 Task: In the  document Remoteworkplan.epub change page color to  'Voilet'. Insert watermark  'Do not copy ' Apply Font Style in watermark Lexend
Action: Mouse moved to (100, 60)
Screenshot: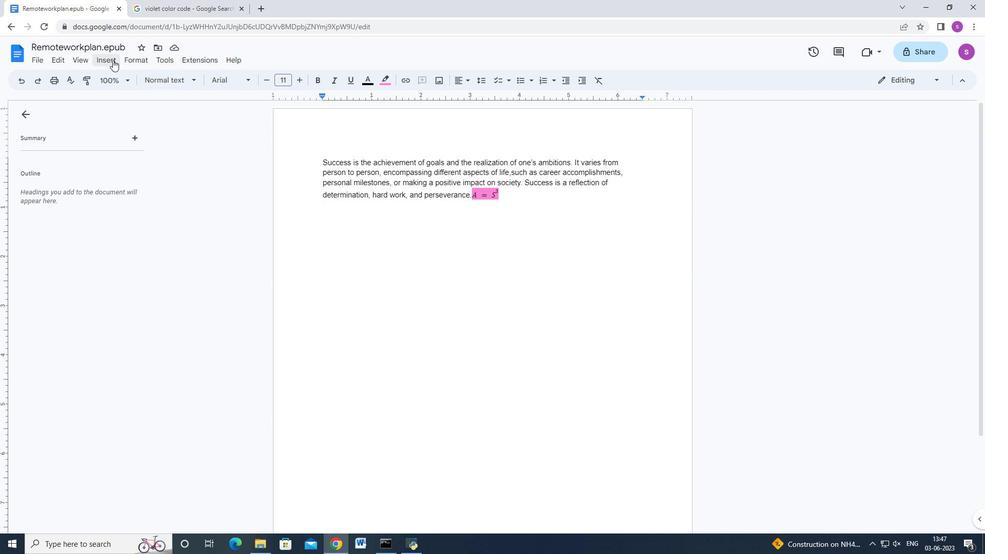 
Action: Mouse pressed left at (100, 60)
Screenshot: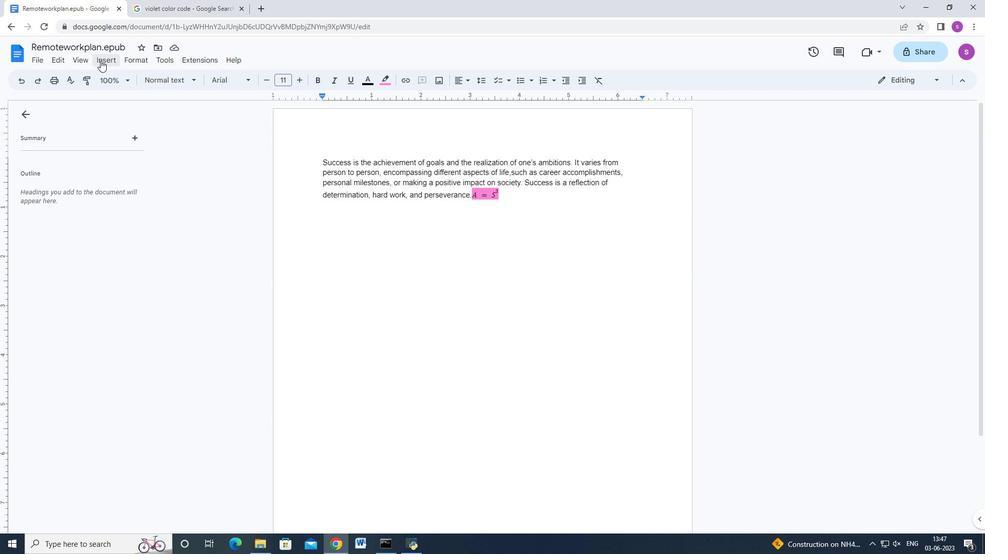 
Action: Mouse moved to (156, 297)
Screenshot: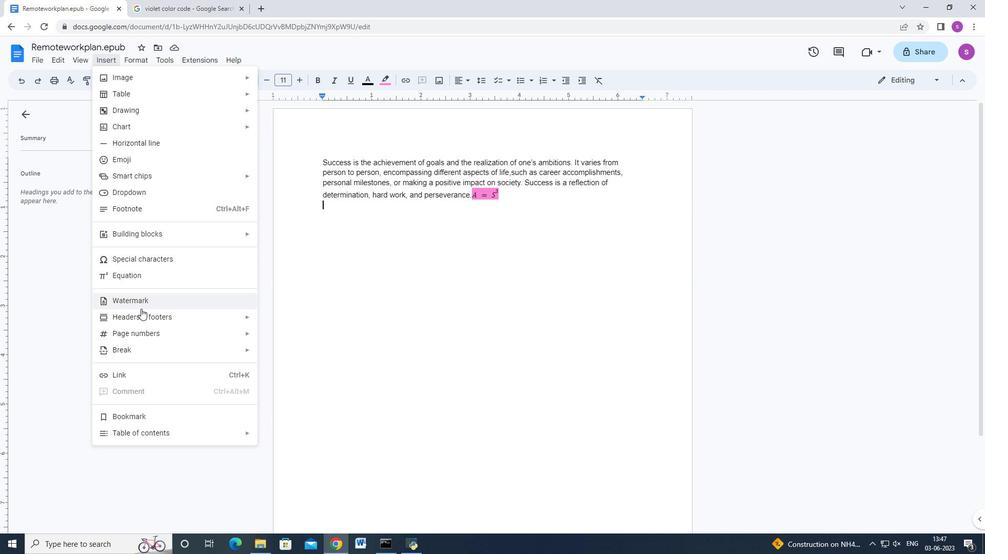 
Action: Mouse pressed left at (156, 297)
Screenshot: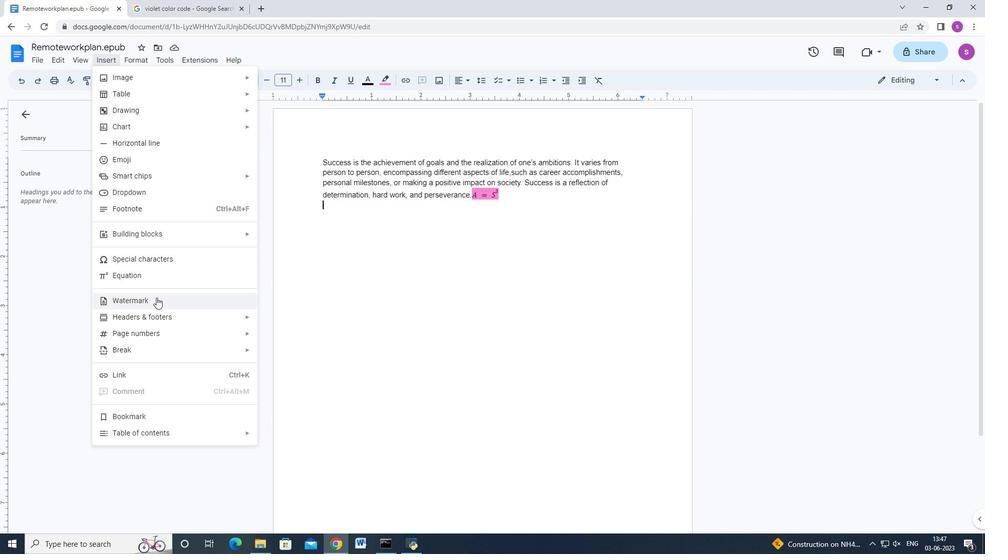 
Action: Mouse moved to (937, 118)
Screenshot: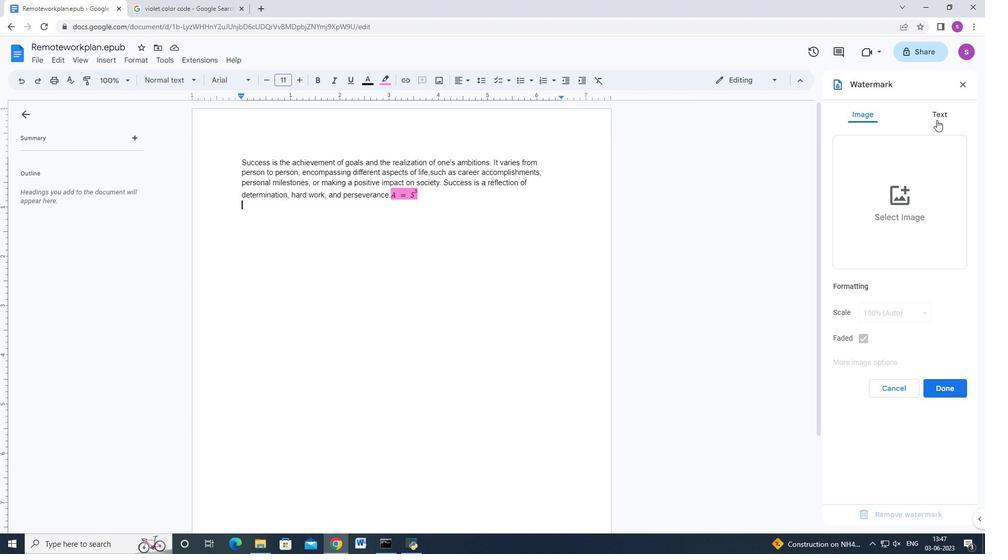 
Action: Mouse pressed left at (937, 118)
Screenshot: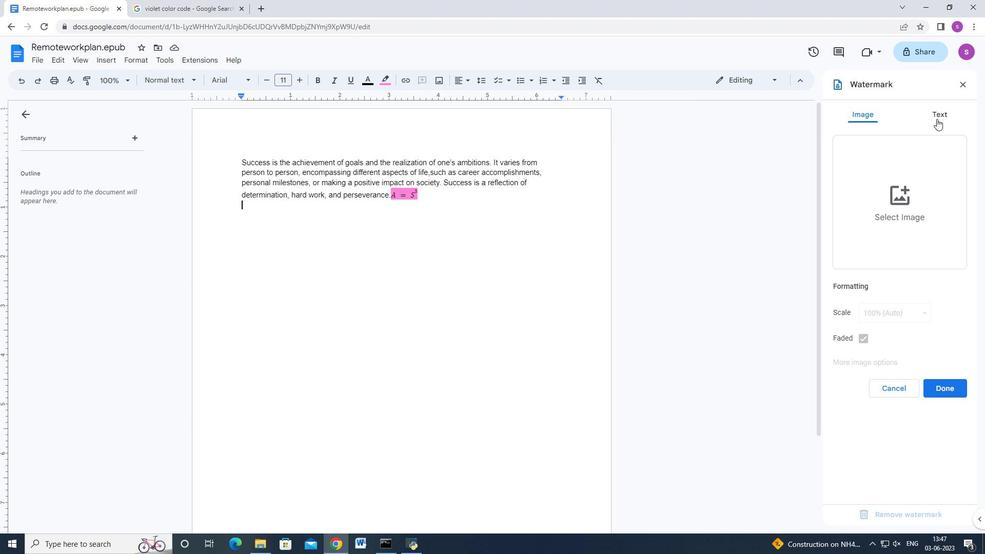 
Action: Mouse moved to (899, 149)
Screenshot: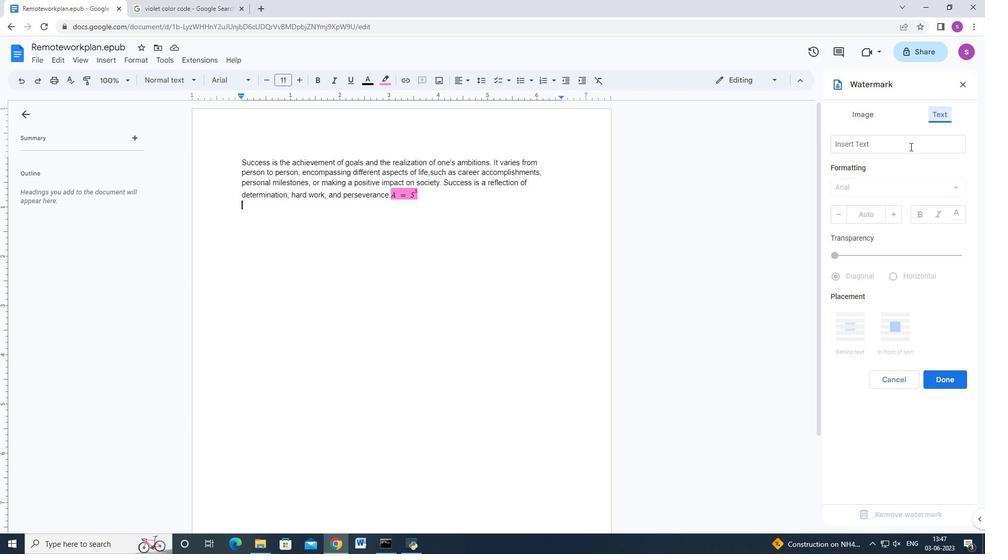 
Action: Mouse pressed left at (899, 149)
Screenshot: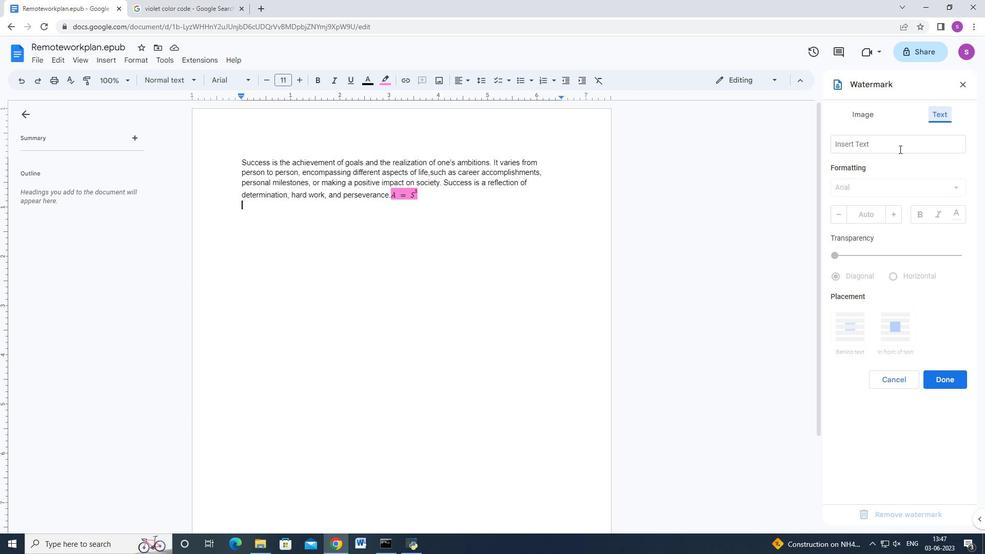 
Action: Mouse moved to (899, 149)
Screenshot: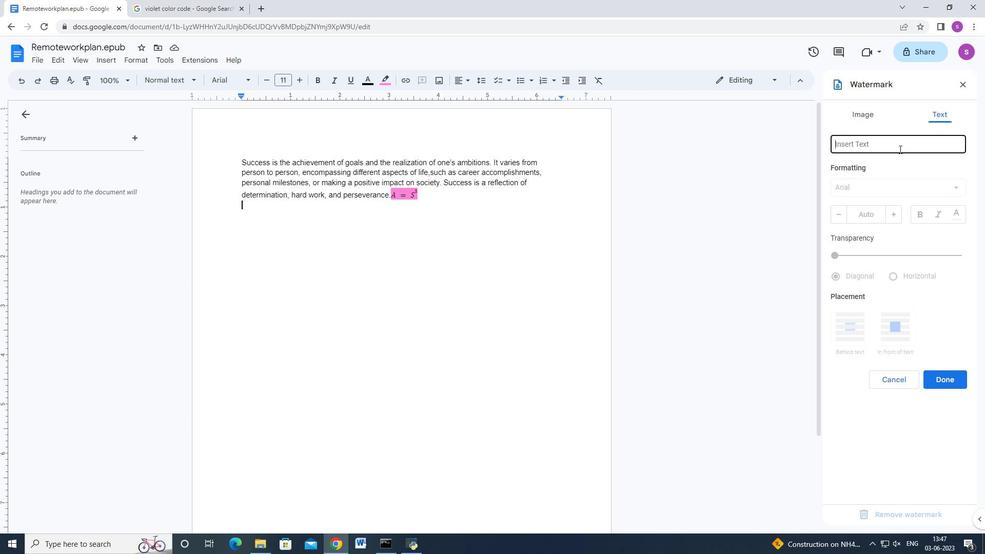 
Action: Key pressed <Key.shift><Key.shift><Key.shift><Key.shift><Key.shift><Key.shift><Key.shift><Key.shift><Key.shift><Key.shift><Key.shift><Key.shift><Key.shift><Key.shift><Key.shift><Key.shift><Key.shift><Key.shift><Key.shift><Key.shift><Key.shift><Key.shift><Key.shift><Key.shift><Key.shift><Key.shift><Key.shift><Key.shift><Key.shift><Key.shift><Key.shift><Key.shift><Key.shift><Key.shift><Key.shift><Key.shift><Key.shift><Key.shift><Key.shift><Key.shift><Key.shift><Key.shift><Key.shift><Key.shift>Do<Key.space>not<Key.space>copy
Screenshot: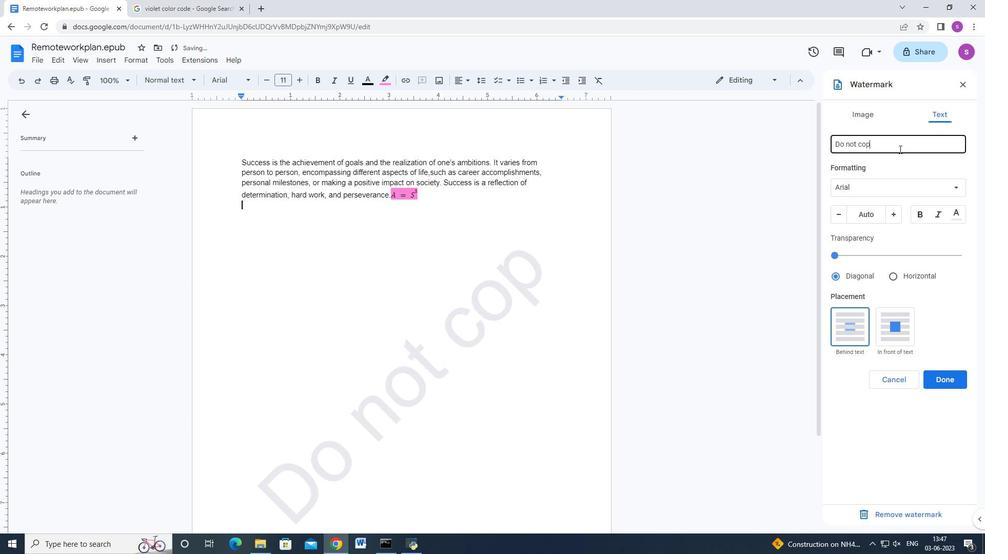 
Action: Mouse moved to (863, 185)
Screenshot: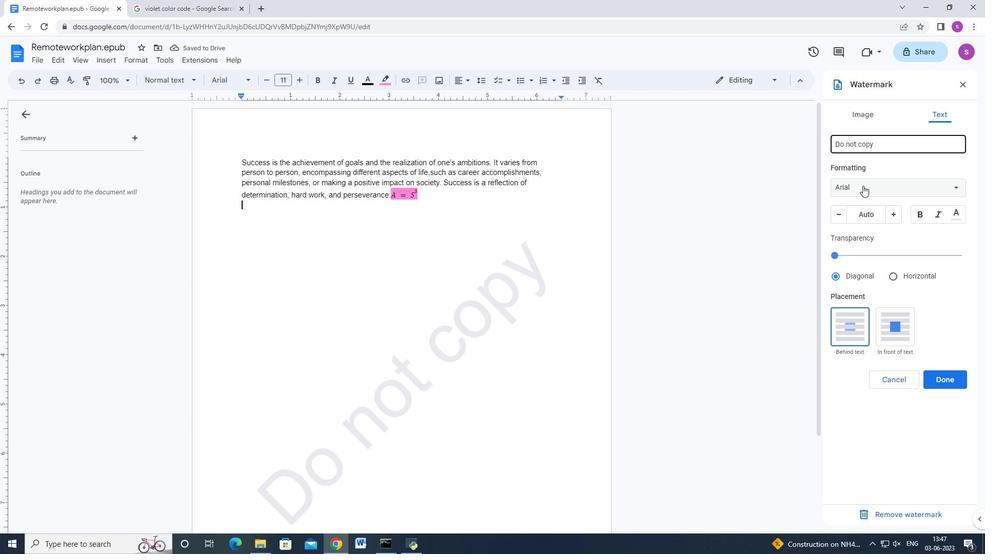 
Action: Mouse pressed left at (863, 185)
Screenshot: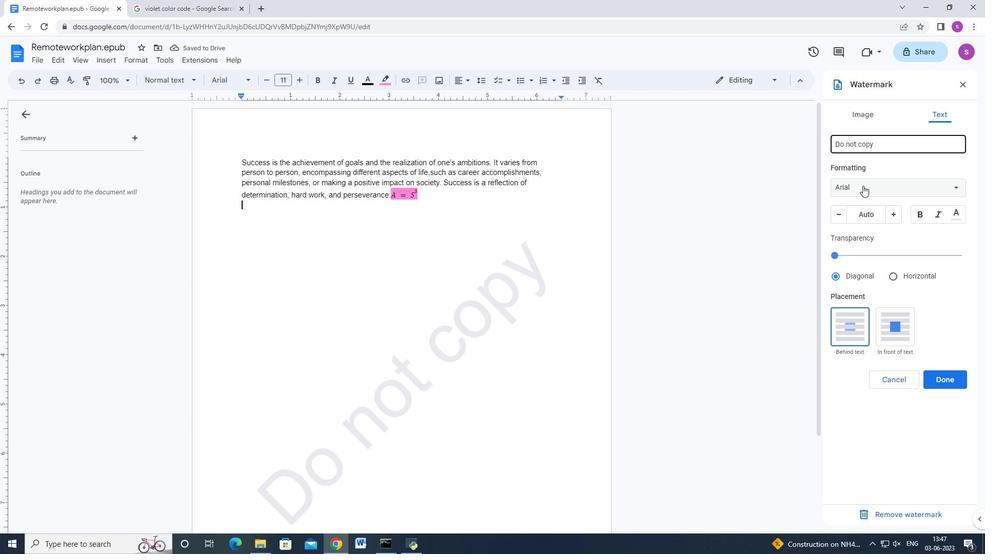 
Action: Mouse moved to (874, 201)
Screenshot: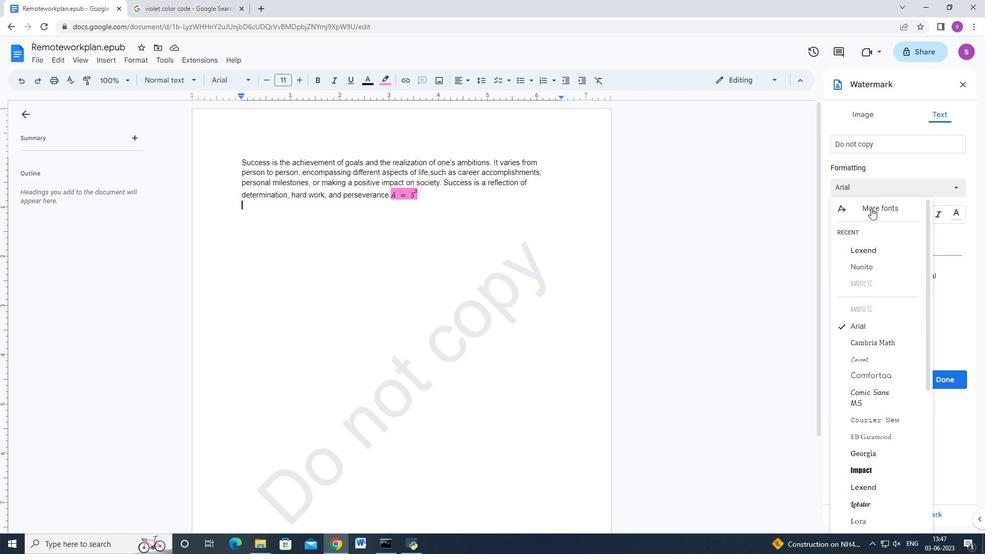 
Action: Mouse pressed left at (874, 201)
Screenshot: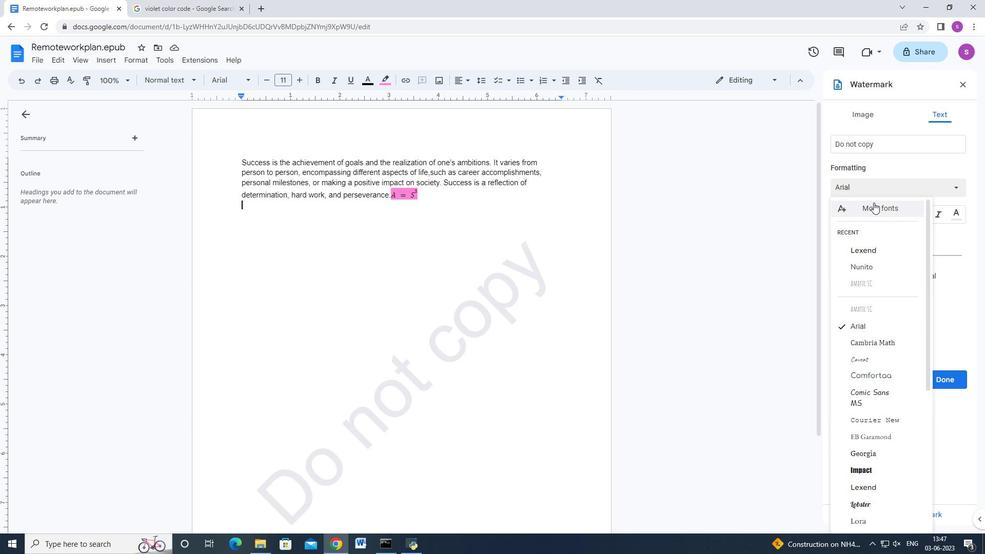 
Action: Mouse moved to (338, 160)
Screenshot: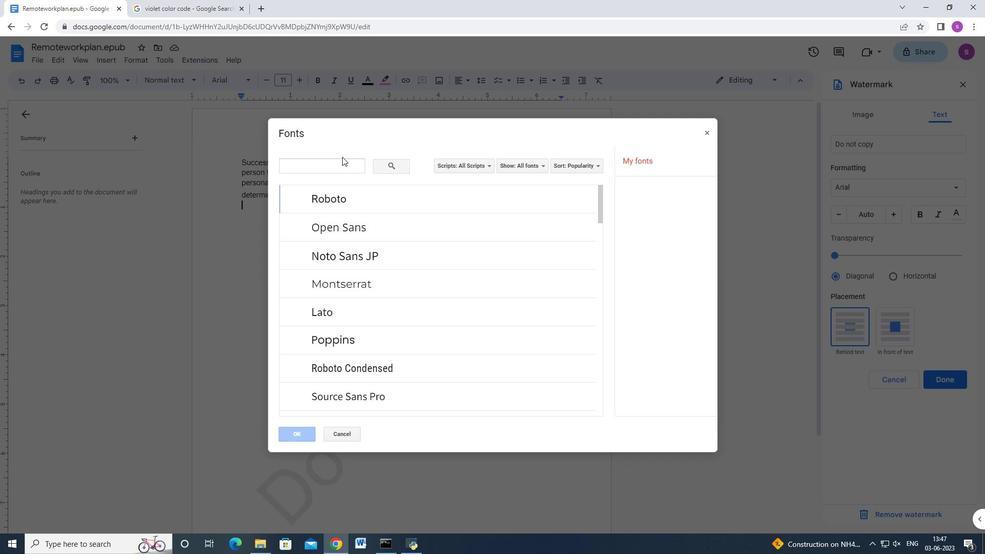 
Action: Mouse pressed left at (338, 160)
Screenshot: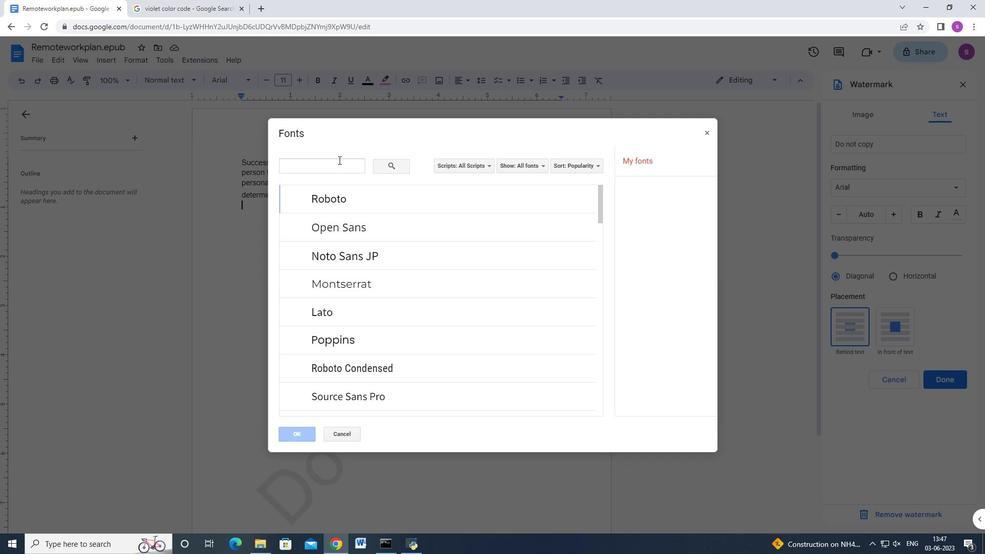 
Action: Key pressed lexend
Screenshot: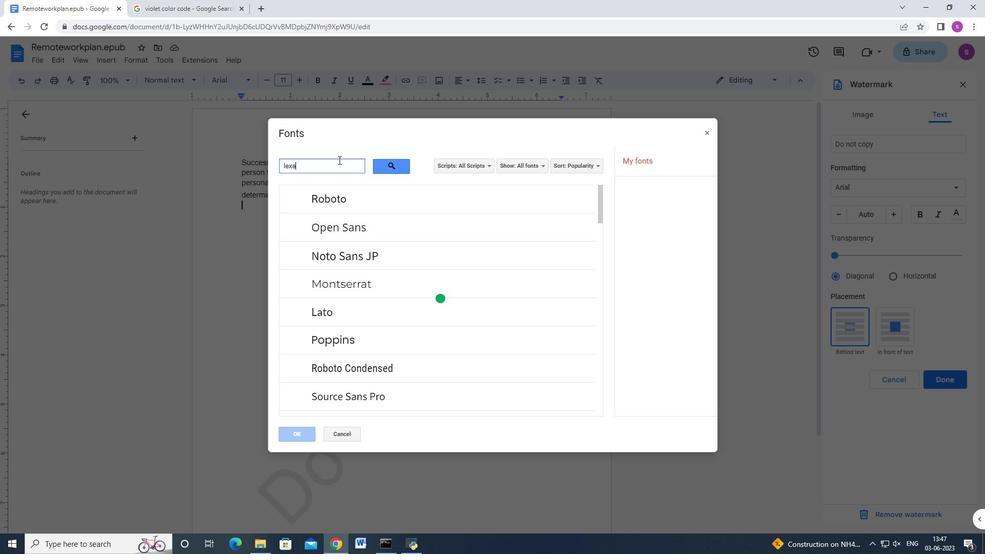 
Action: Mouse moved to (339, 196)
Screenshot: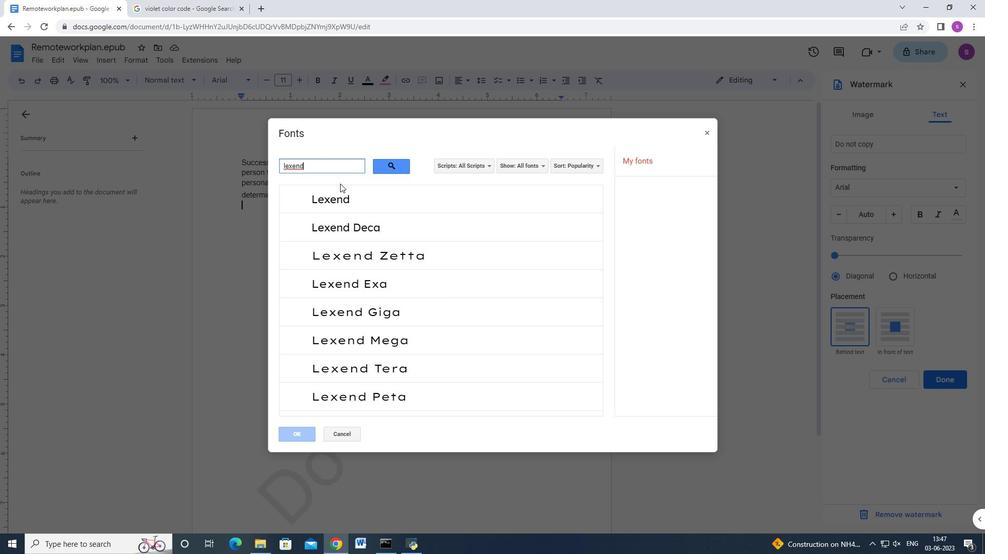 
Action: Mouse pressed left at (339, 196)
Screenshot: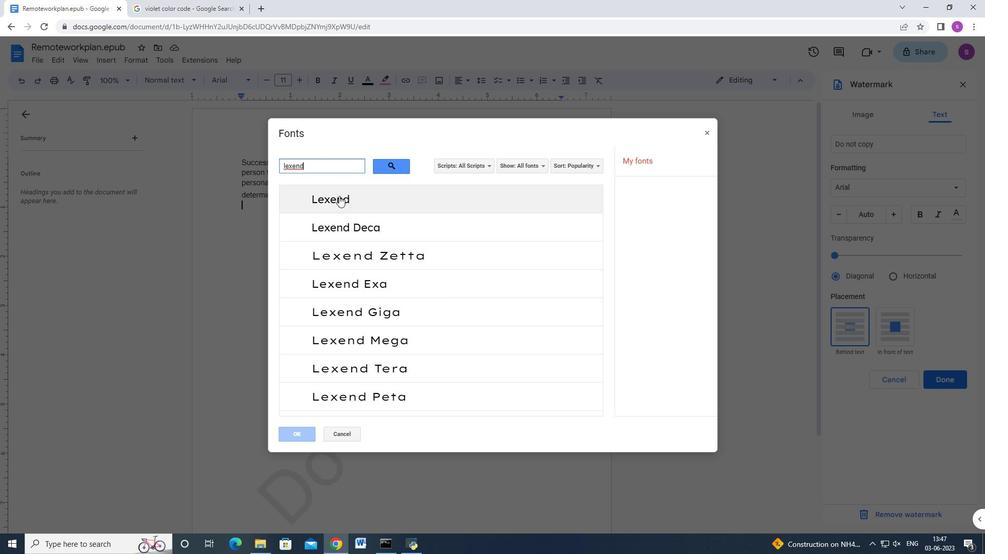 
Action: Mouse moved to (293, 434)
Screenshot: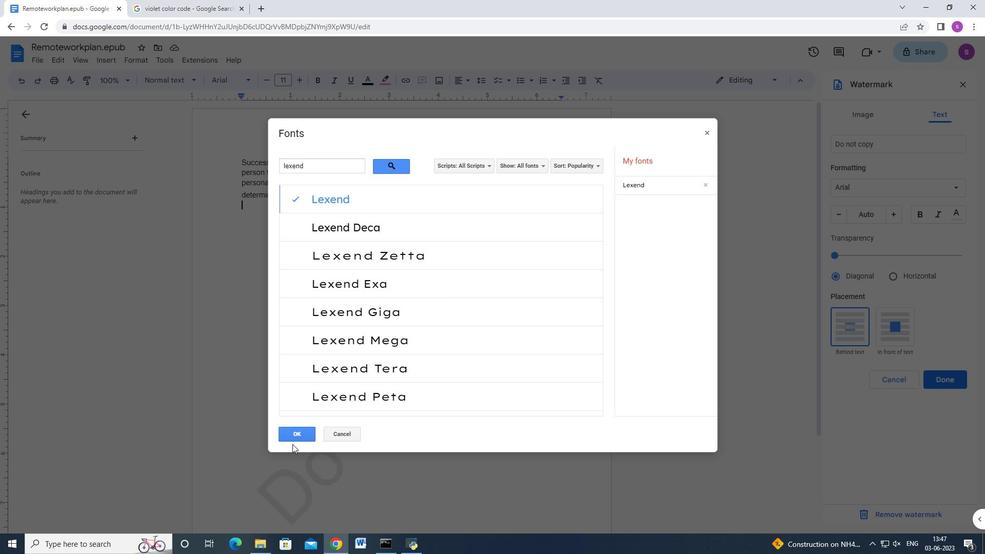 
Action: Mouse pressed left at (293, 434)
Screenshot: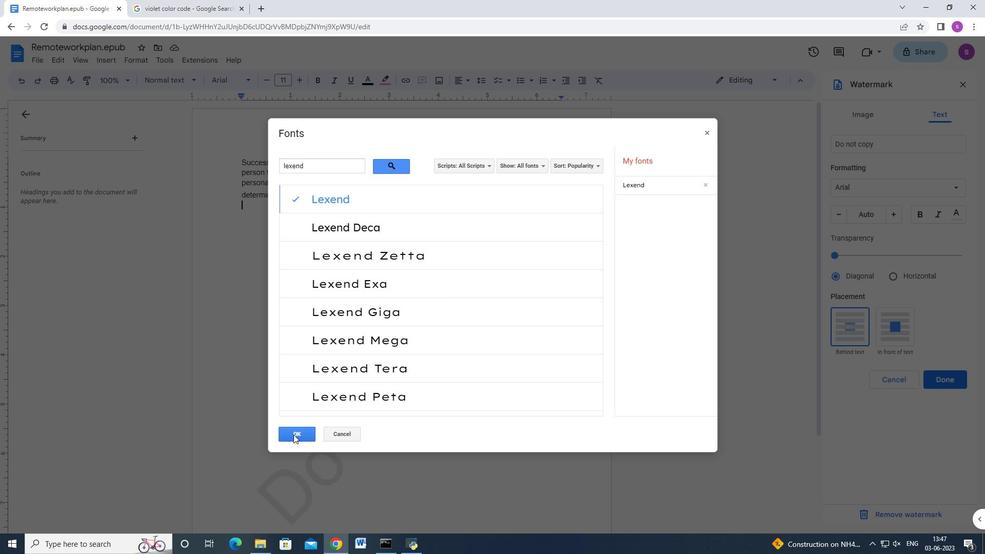 
Action: Mouse moved to (942, 389)
Screenshot: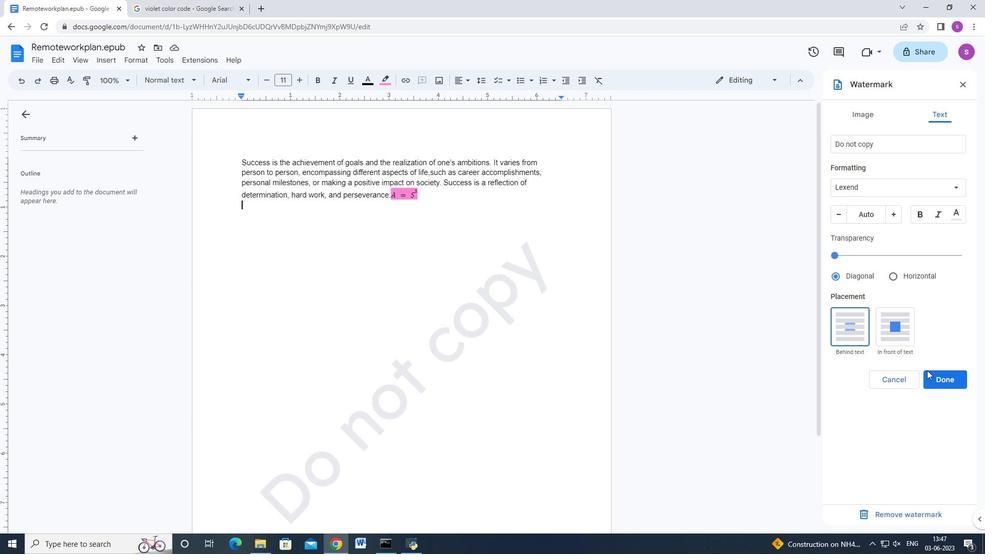 
Action: Mouse pressed left at (942, 389)
Screenshot: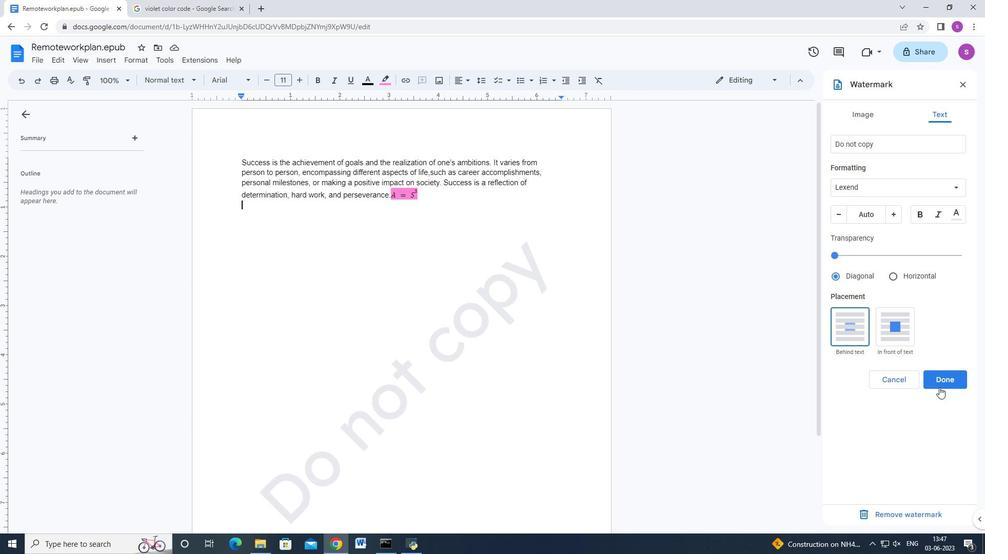 
Action: Mouse moved to (945, 378)
Screenshot: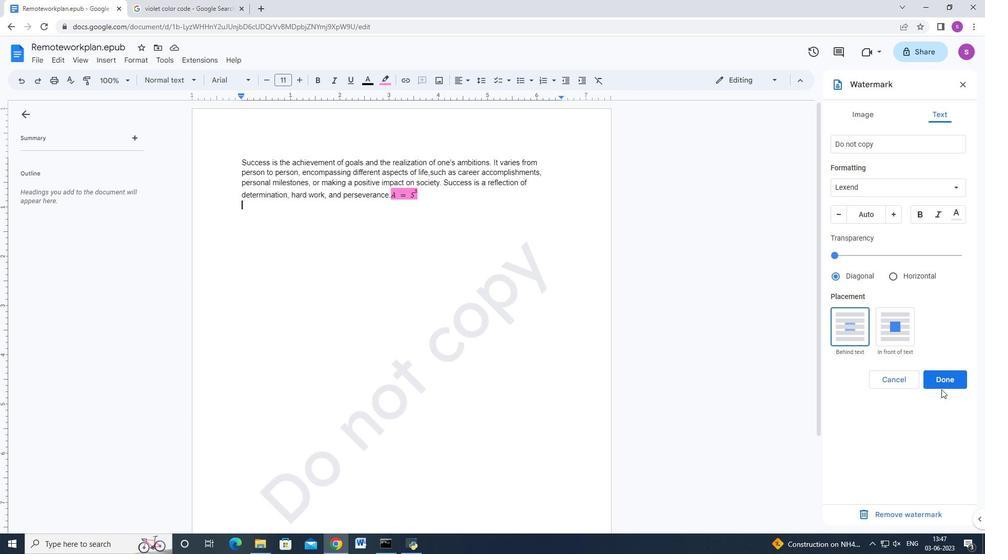 
Action: Mouse pressed left at (945, 378)
Screenshot: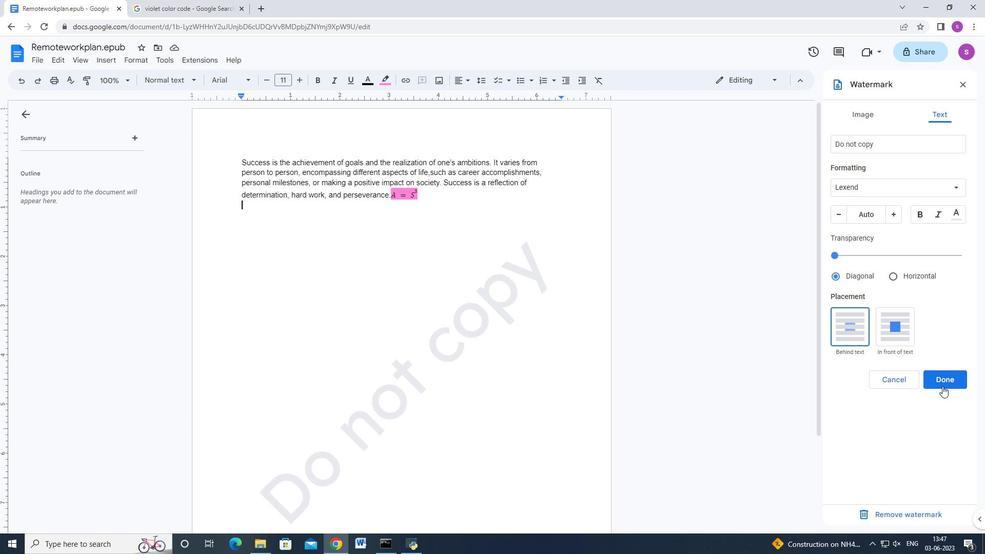 
Action: Mouse moved to (39, 62)
Screenshot: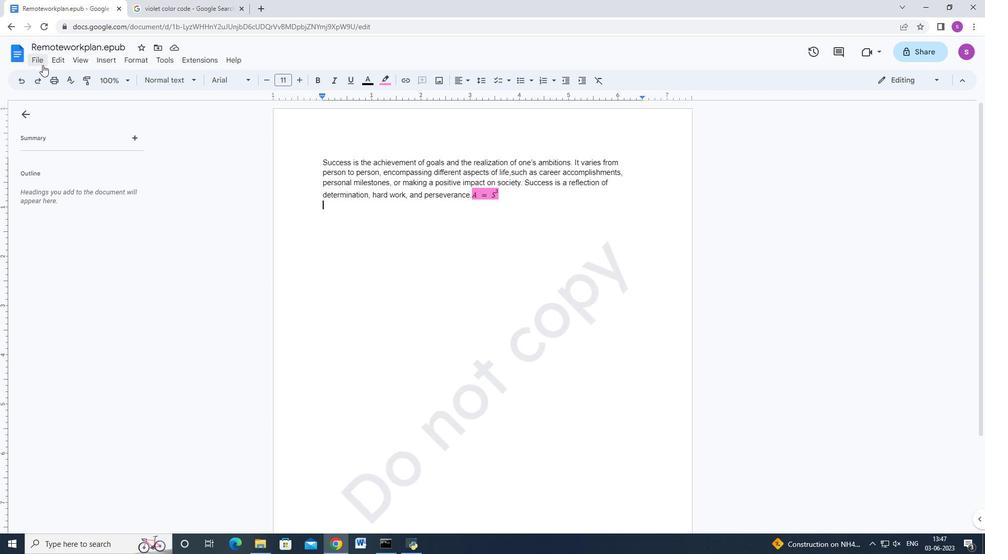
Action: Mouse pressed left at (39, 62)
Screenshot: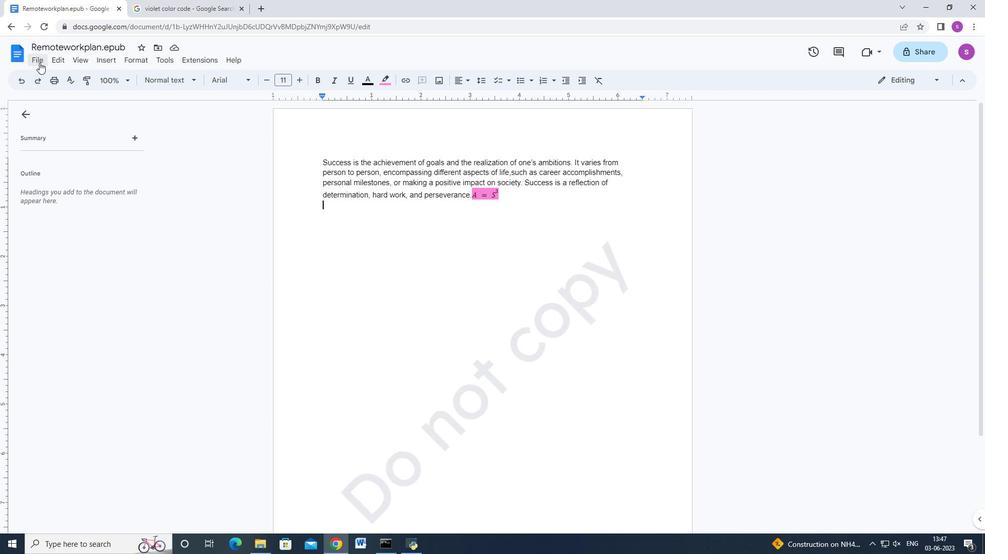 
Action: Mouse moved to (94, 338)
Screenshot: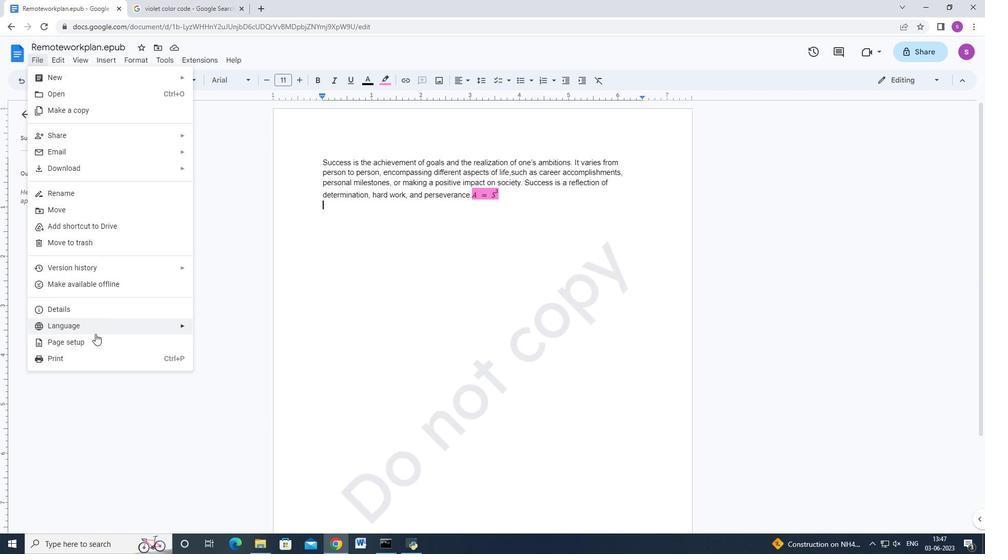 
Action: Mouse pressed left at (94, 338)
Screenshot: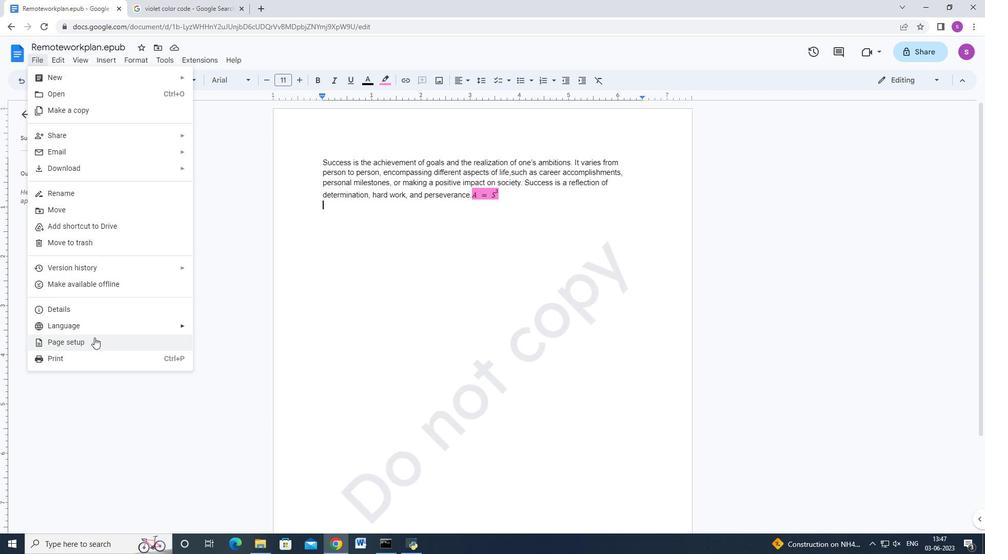 
Action: Mouse moved to (409, 353)
Screenshot: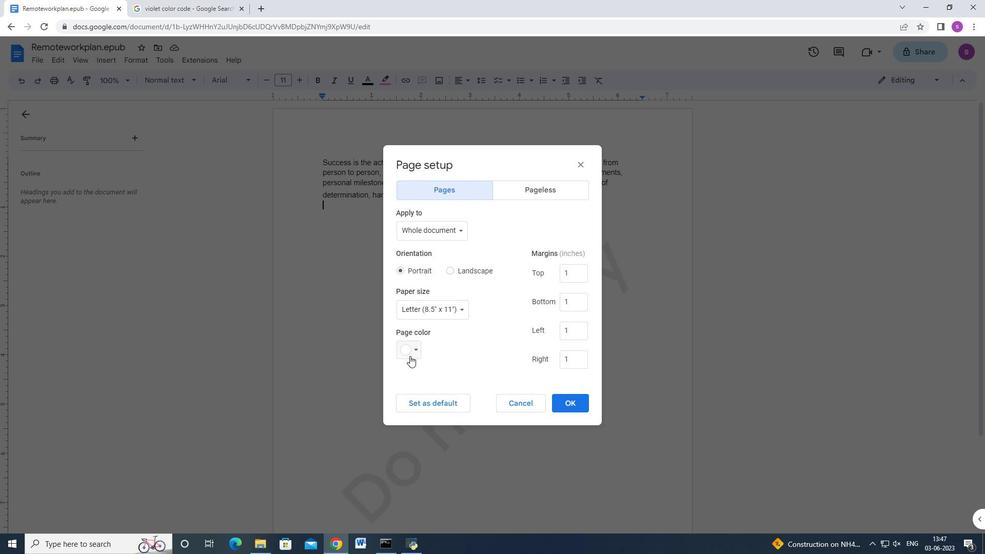 
Action: Mouse pressed left at (409, 353)
Screenshot: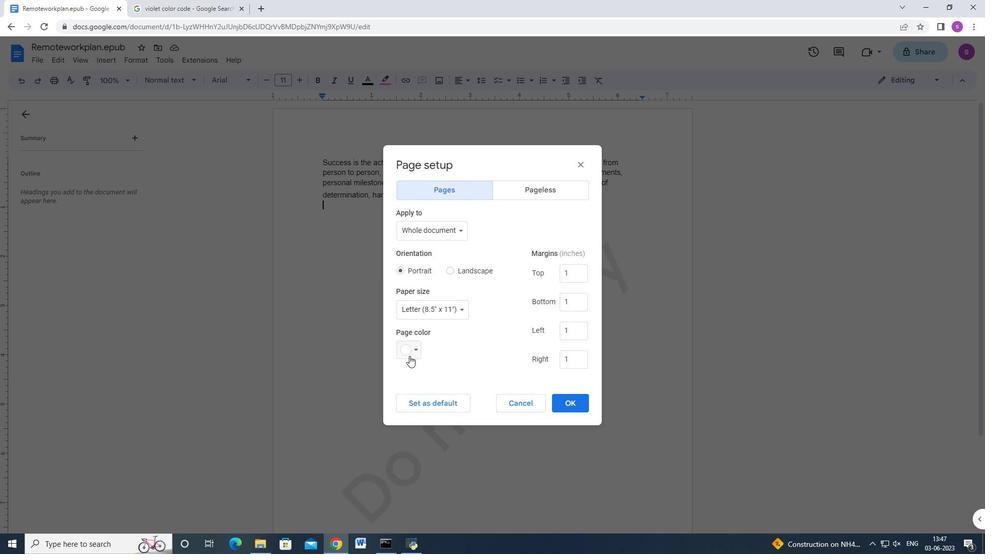 
Action: Mouse moved to (428, 474)
Screenshot: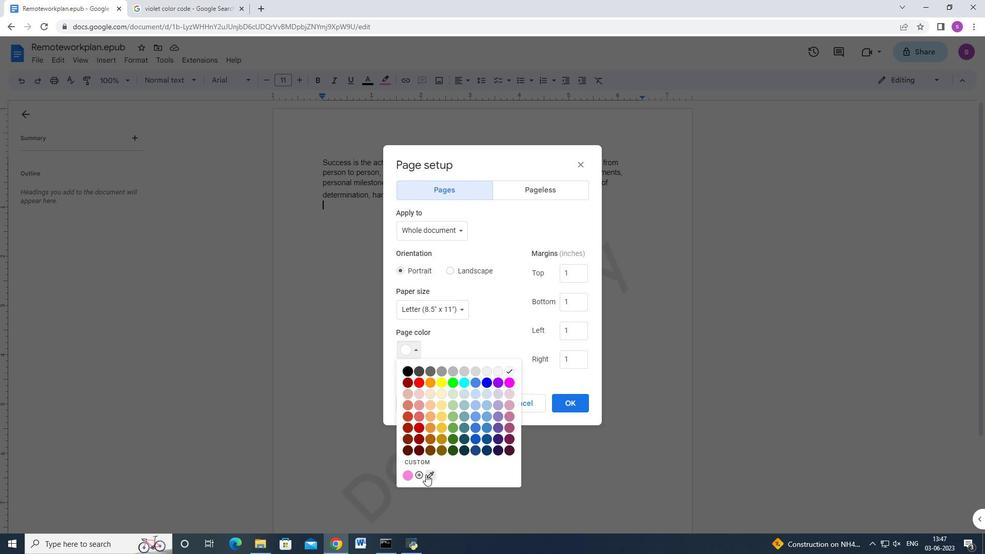 
Action: Mouse pressed left at (428, 474)
Screenshot: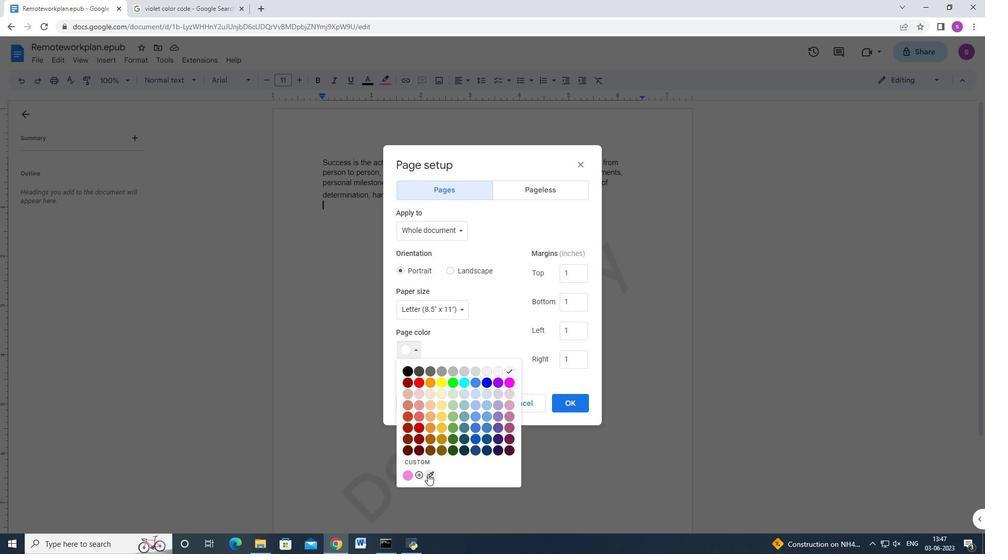 
Action: Mouse moved to (413, 347)
Screenshot: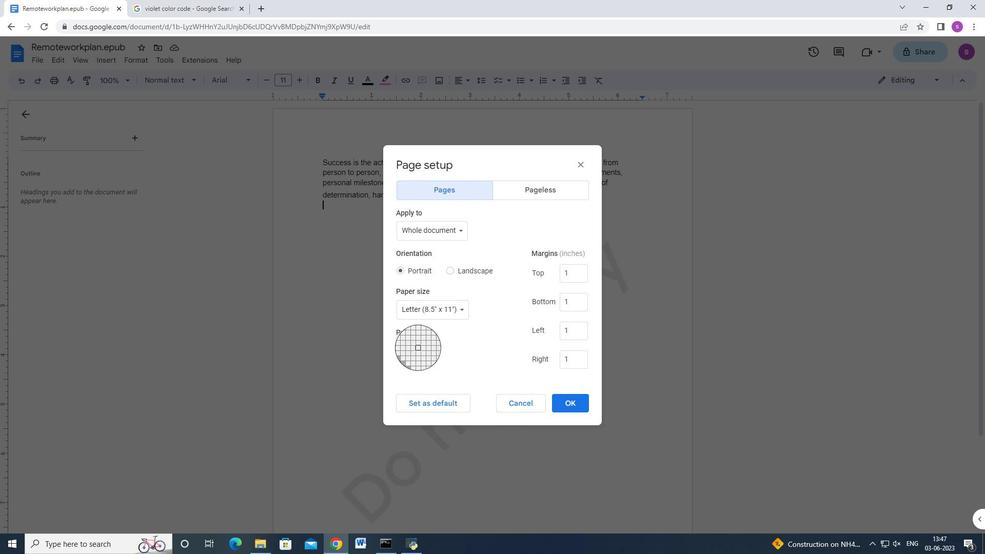 
Action: Mouse pressed left at (413, 347)
Screenshot: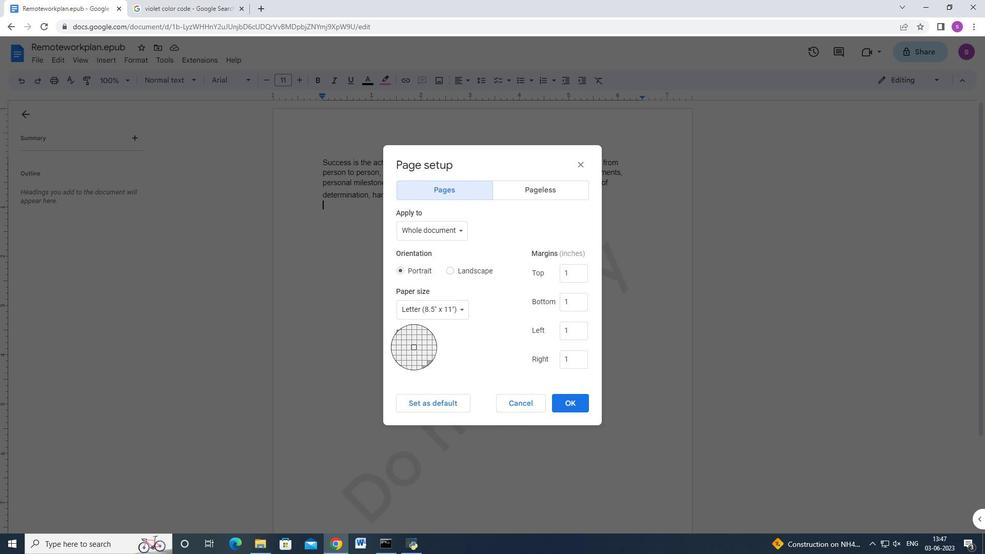 
Action: Mouse pressed left at (413, 347)
Screenshot: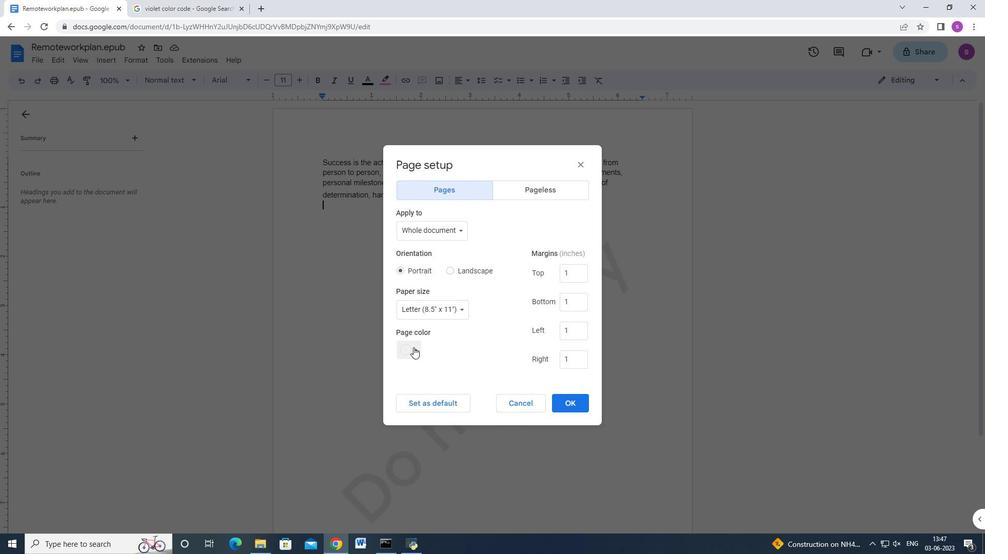 
Action: Mouse moved to (415, 353)
Screenshot: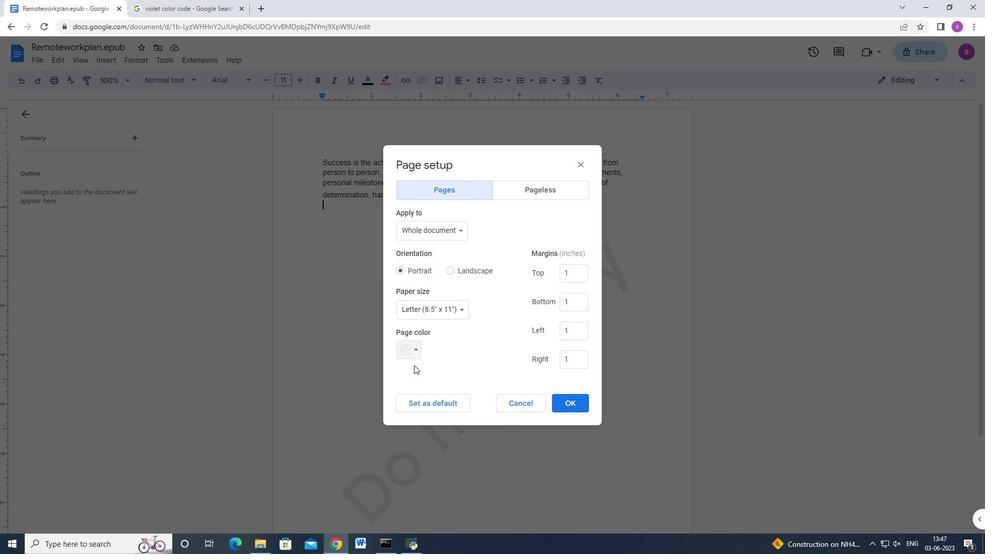 
Action: Mouse pressed left at (415, 353)
Screenshot: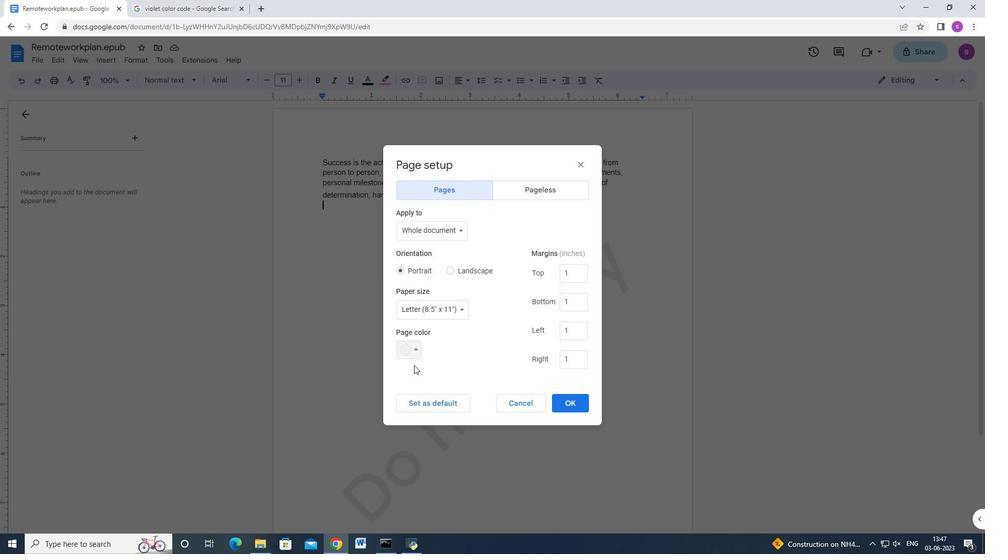 
Action: Mouse moved to (429, 473)
Screenshot: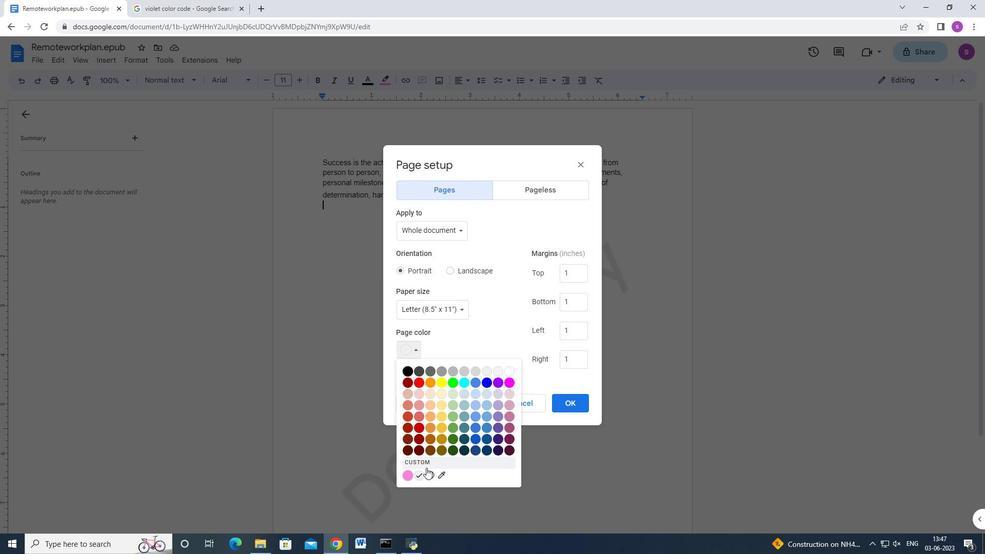 
Action: Mouse pressed left at (429, 473)
Screenshot: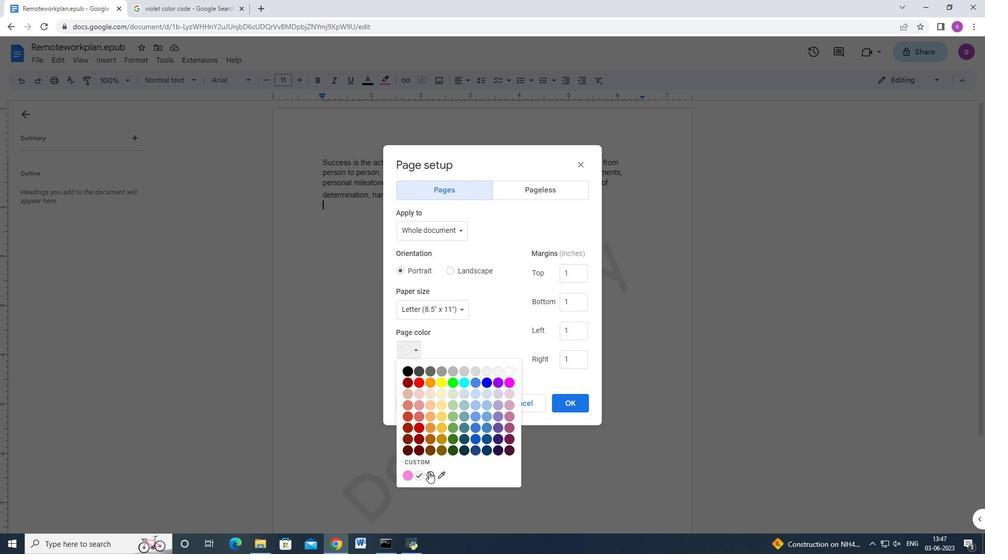 
Action: Mouse moved to (453, 287)
Screenshot: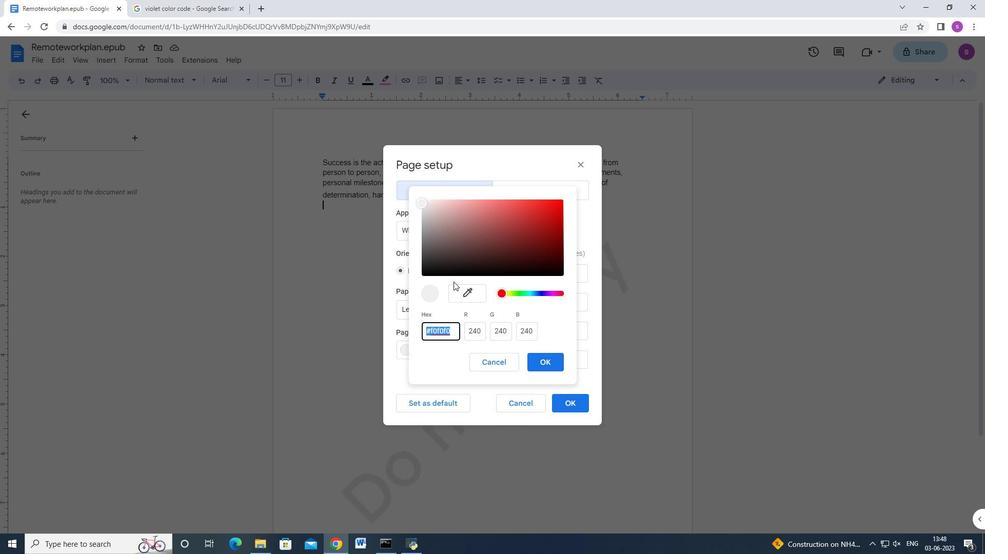 
Action: Key pressed <Key.backspace>8f00f<Key.backspace><Key.backspace><Key.backspace><Key.backspace><Key.backspace><Key.shift><Key.shift><Key.shift><Key.shift><Key.shift><Key.shift><Key.shift><Key.shift><Key.shift><Key.shift><Key.shift><Key.shift><Key.shift><Key.shift><Key.shift><Key.shift><Key.shift><Key.shift><Key.shift><Key.shift><Key.shift><Key.shift><Key.shift><Key.shift>#8<Key.caps_lock>F00F<Key.backspace><Key.backspace><Key.backspace><Key.backspace><Key.backspace>ctrl+V
Screenshot: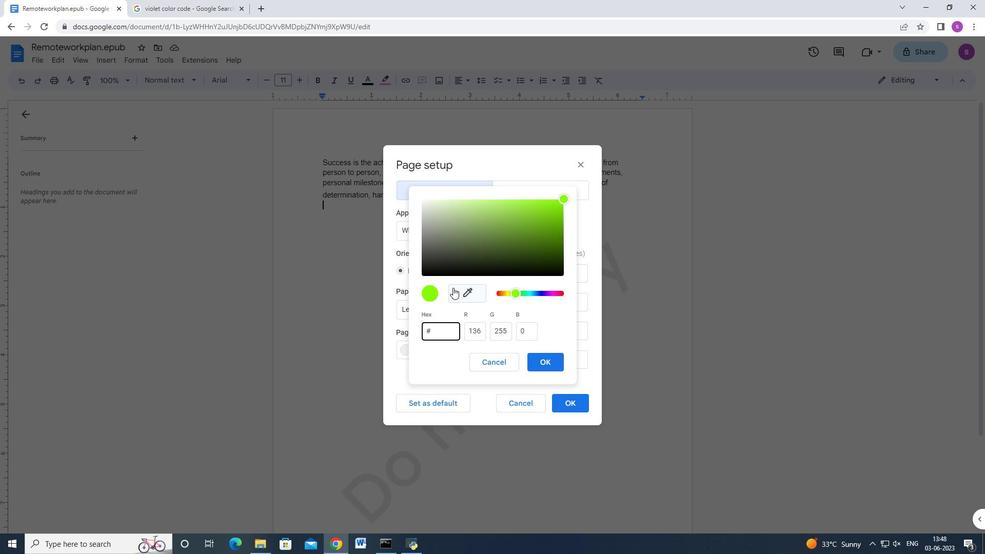 
Action: Mouse moved to (545, 358)
Screenshot: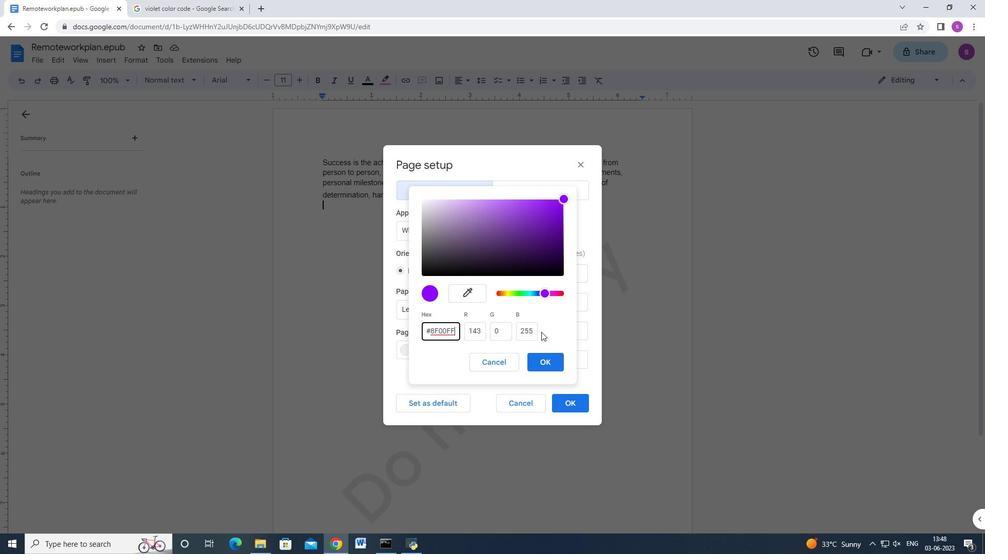 
Action: Mouse pressed left at (545, 358)
Screenshot: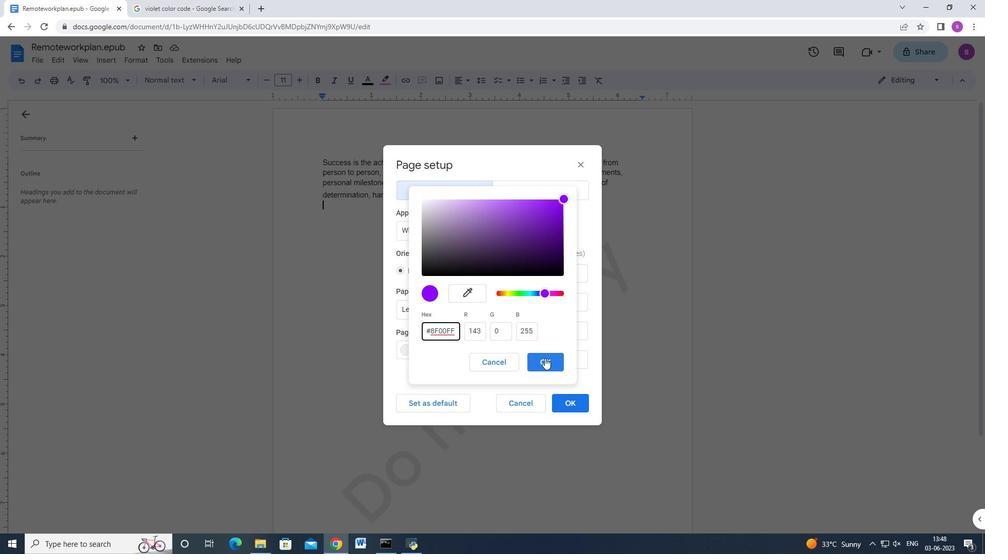 
Action: Mouse moved to (566, 399)
Screenshot: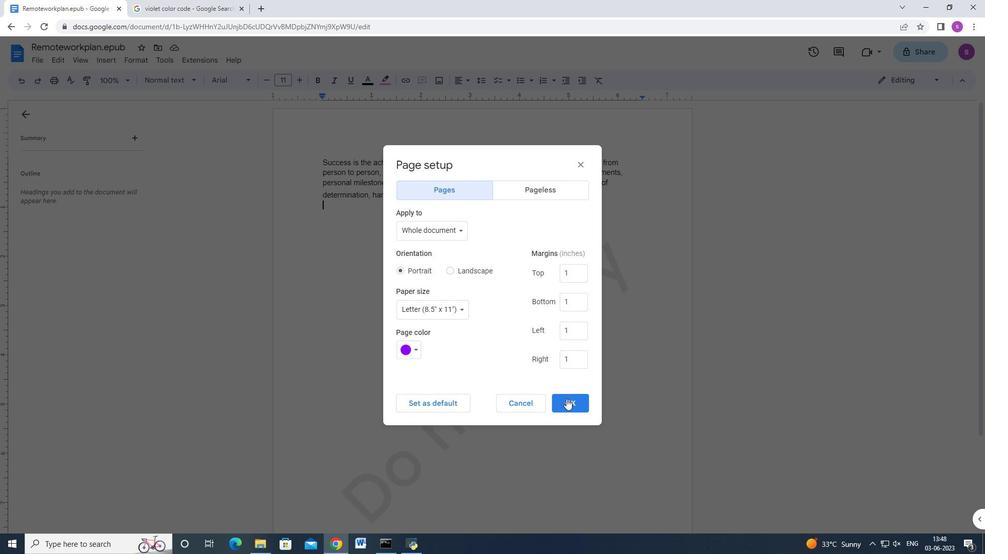 
Action: Mouse pressed left at (566, 399)
Screenshot: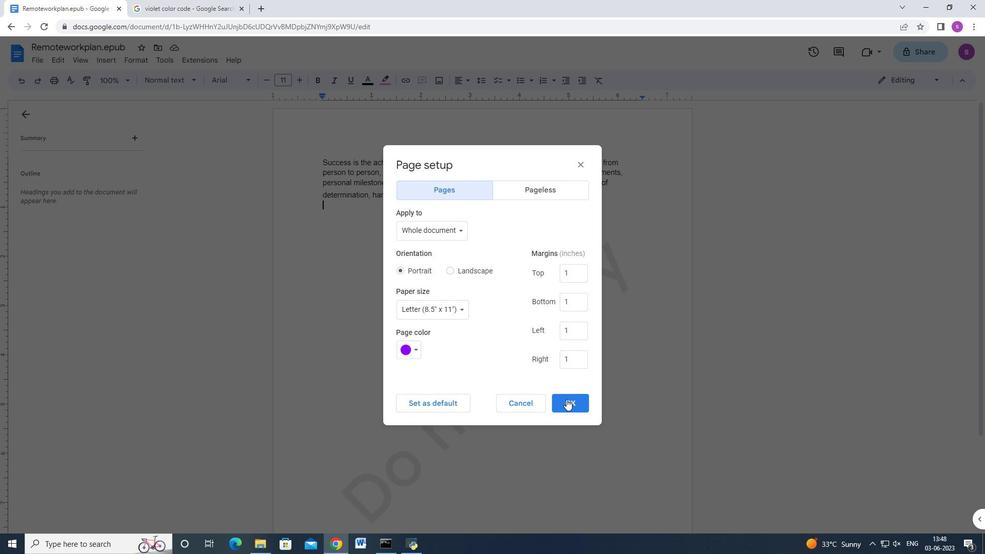 
Action: Mouse moved to (570, 364)
Screenshot: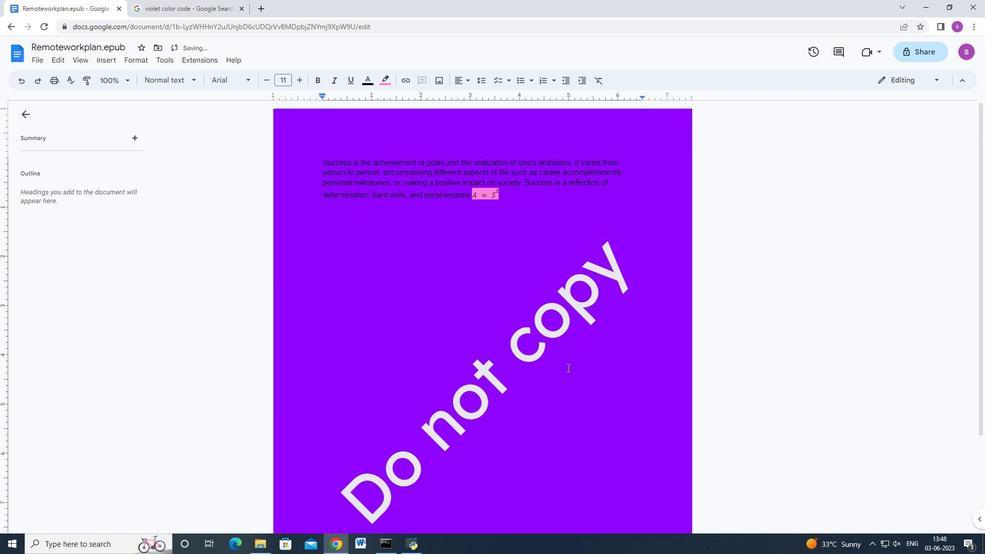 
Action: Mouse scrolled (570, 364) with delta (0, 0)
Screenshot: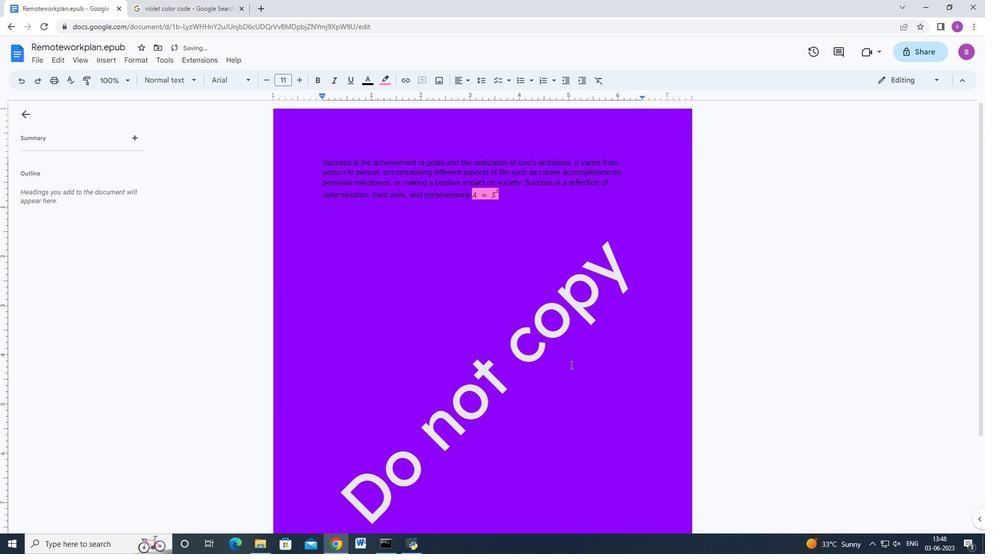 
Action: Mouse scrolled (570, 364) with delta (0, 0)
Screenshot: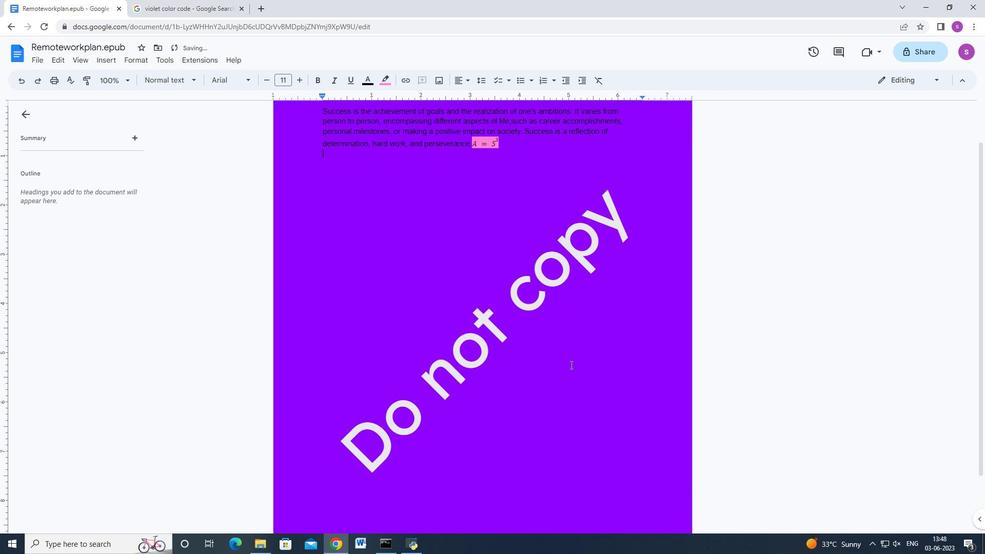 
Action: Mouse scrolled (570, 364) with delta (0, 0)
Screenshot: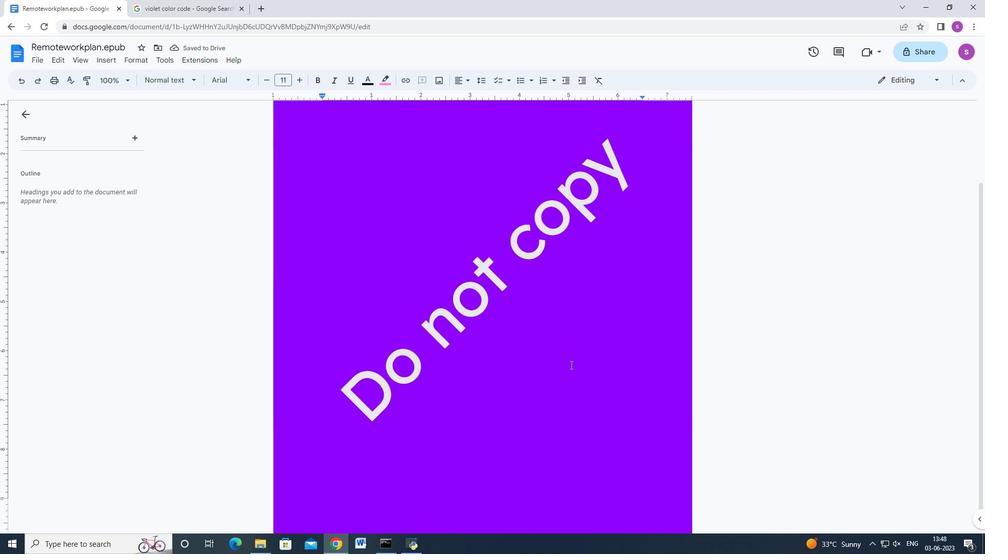 
